 Task: Look for products in the category "Lager" from Stella Artois only.
Action: Mouse moved to (696, 270)
Screenshot: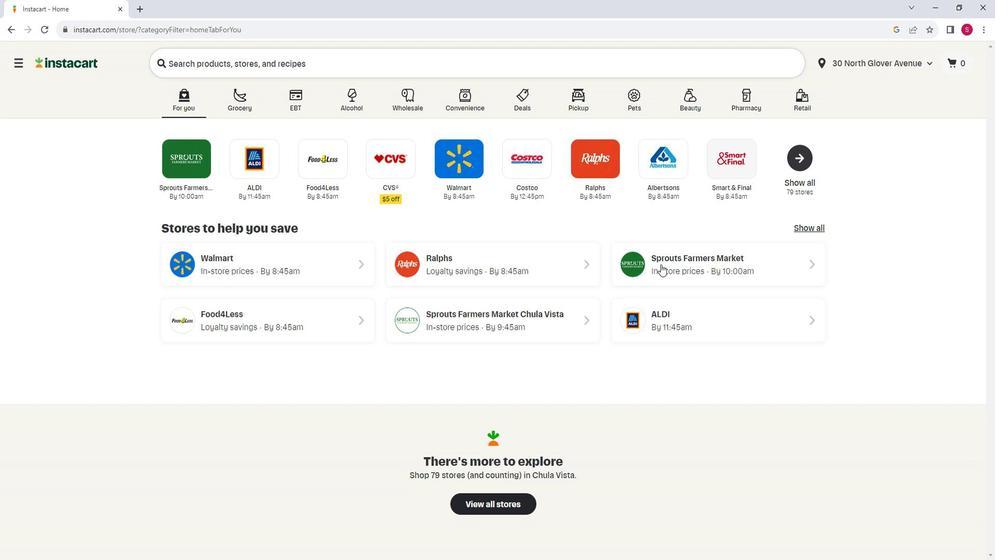 
Action: Mouse pressed left at (696, 270)
Screenshot: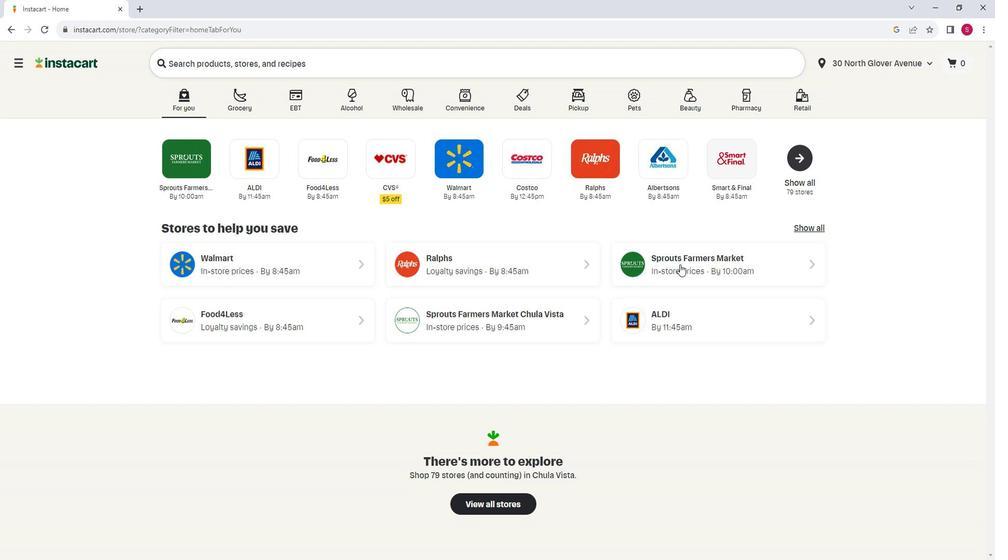 
Action: Mouse moved to (70, 347)
Screenshot: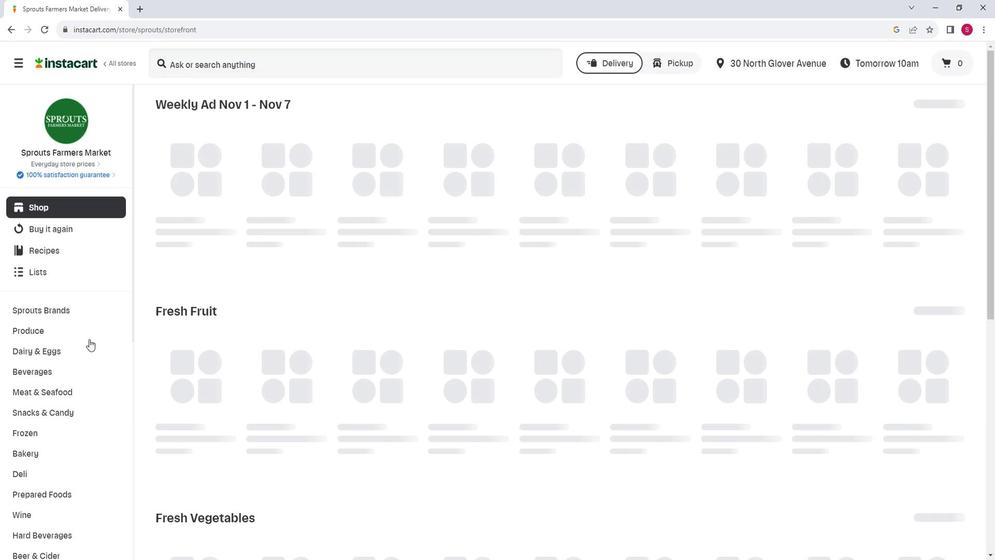 
Action: Mouse scrolled (70, 347) with delta (0, 0)
Screenshot: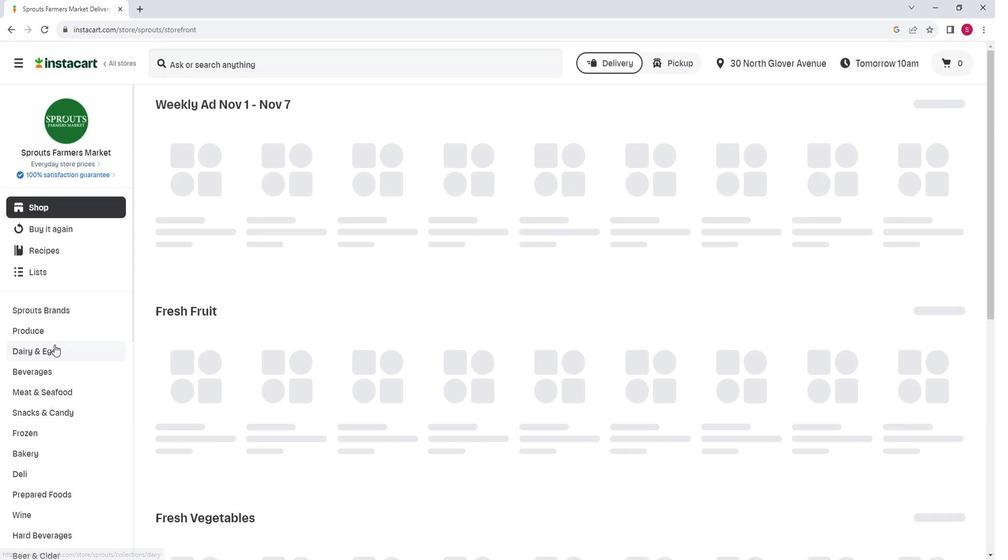 
Action: Mouse scrolled (70, 347) with delta (0, 0)
Screenshot: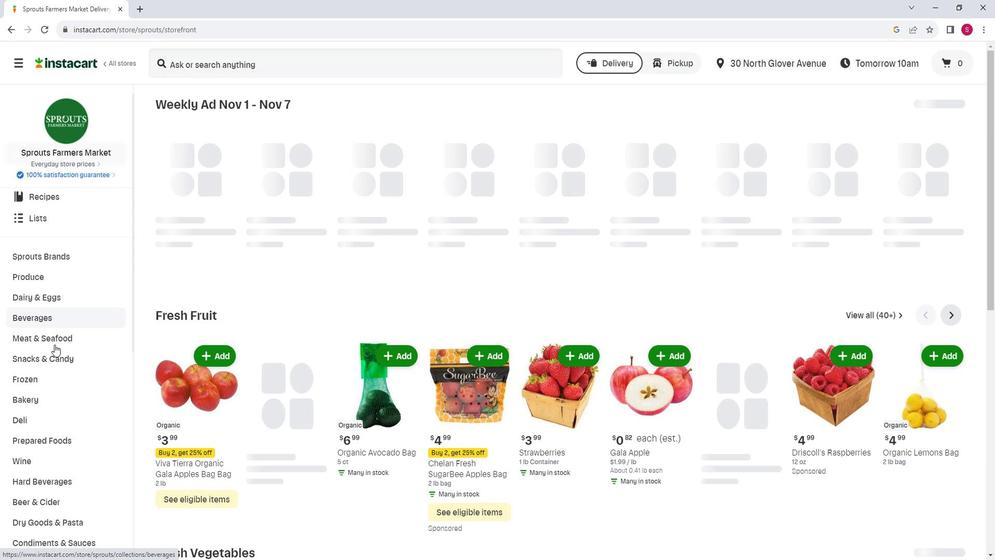 
Action: Mouse moved to (67, 442)
Screenshot: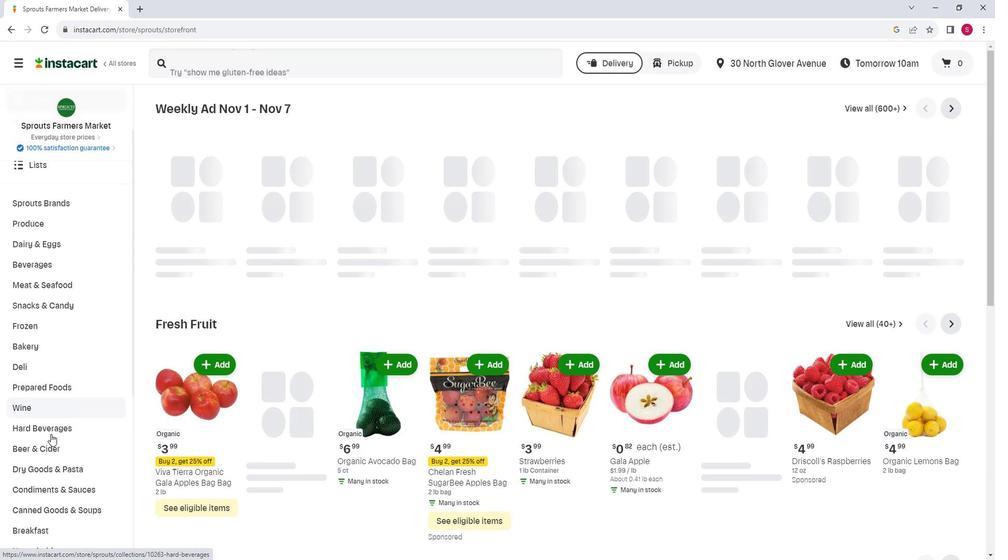 
Action: Mouse pressed left at (67, 442)
Screenshot: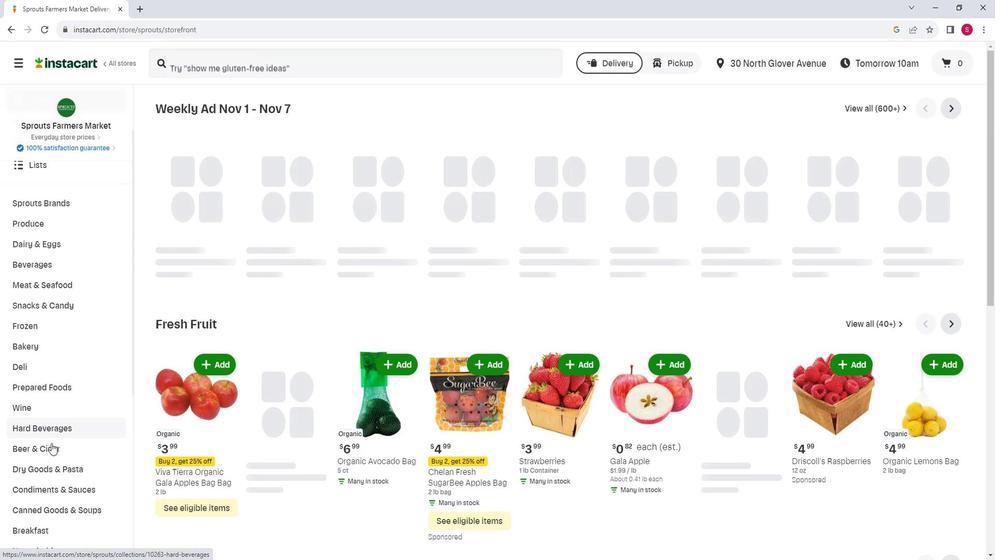
Action: Mouse moved to (337, 265)
Screenshot: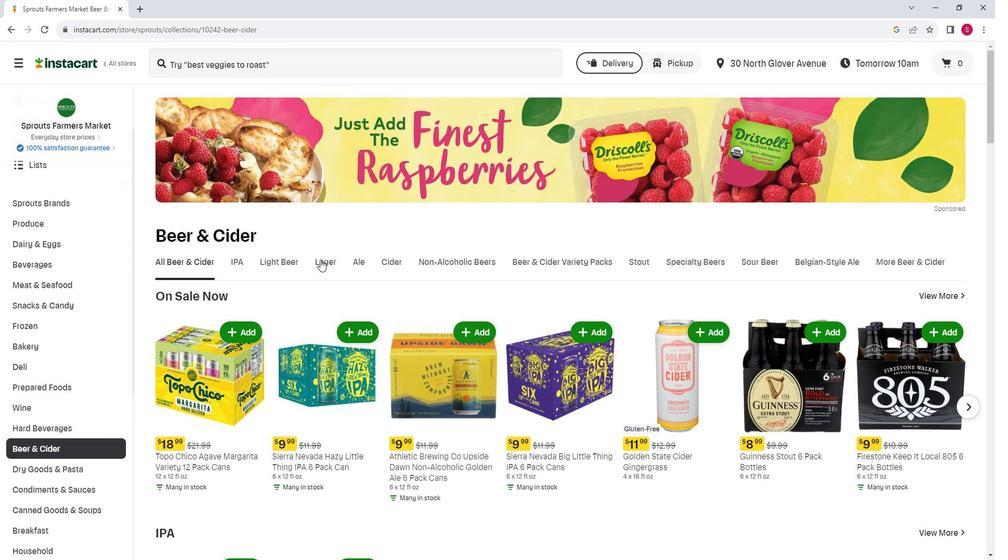 
Action: Mouse pressed left at (337, 265)
Screenshot: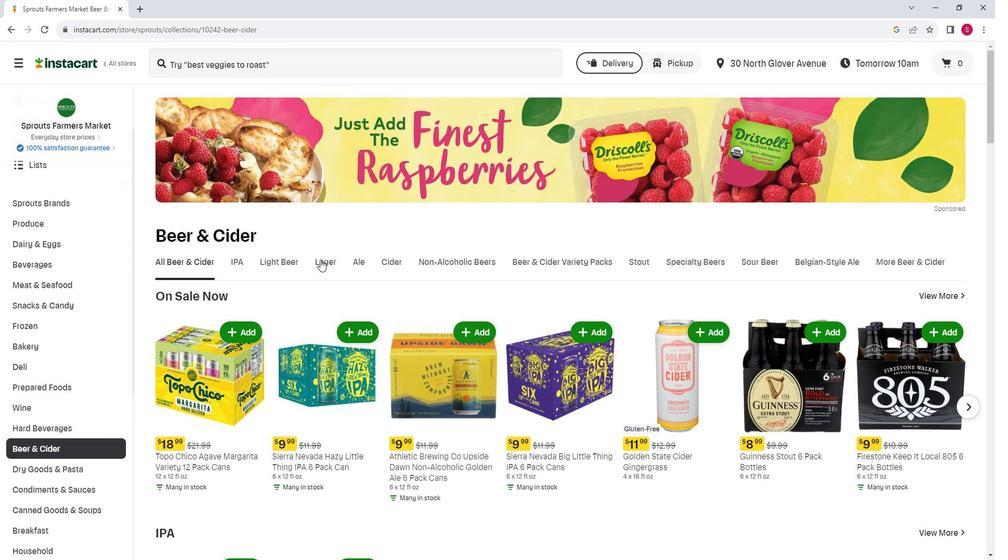 
Action: Mouse moved to (380, 324)
Screenshot: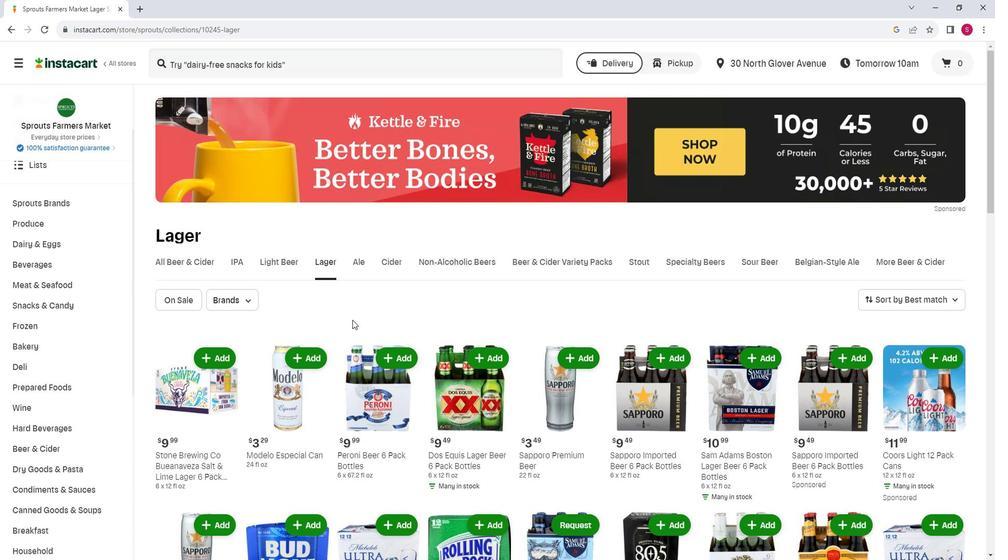 
Action: Mouse scrolled (380, 323) with delta (0, 0)
Screenshot: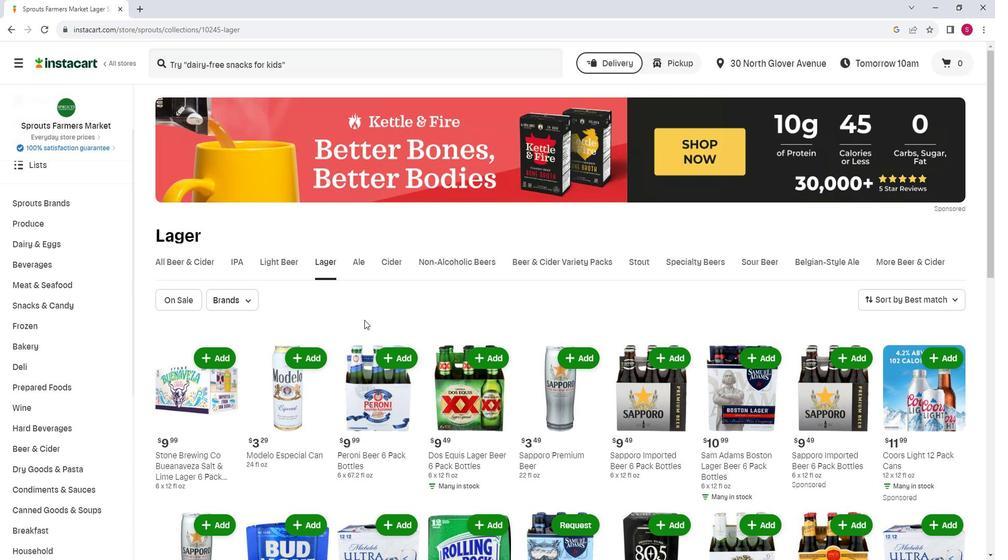 
Action: Mouse moved to (262, 248)
Screenshot: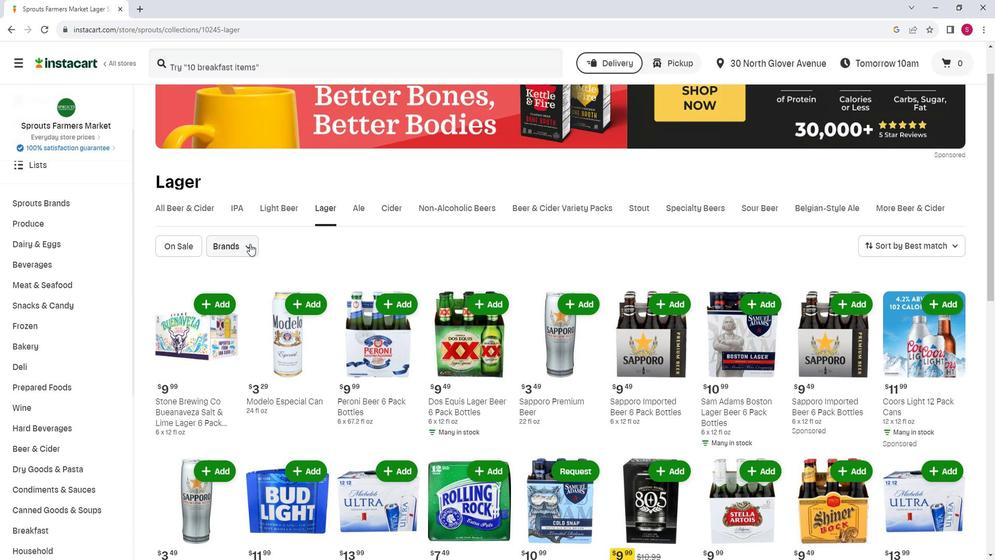 
Action: Mouse pressed left at (262, 248)
Screenshot: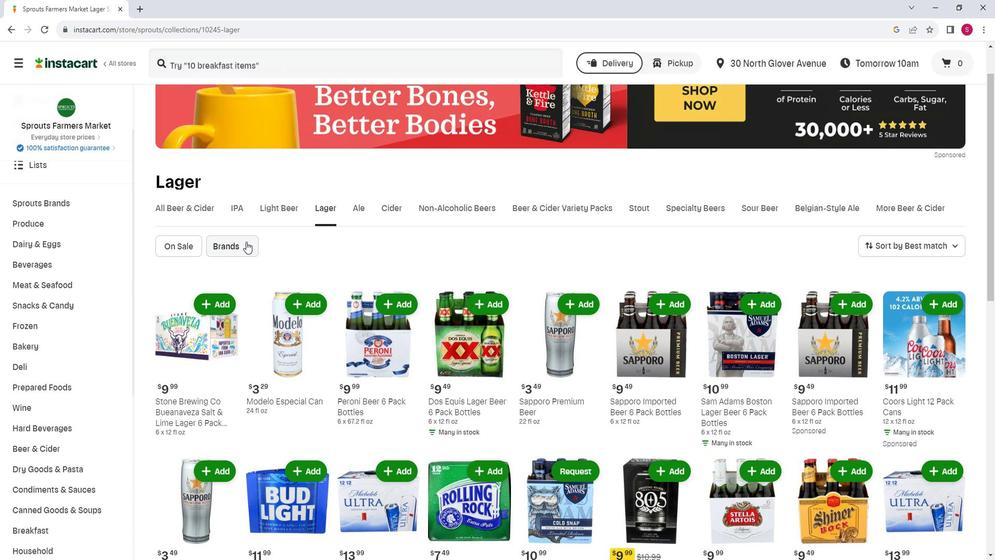 
Action: Mouse moved to (292, 299)
Screenshot: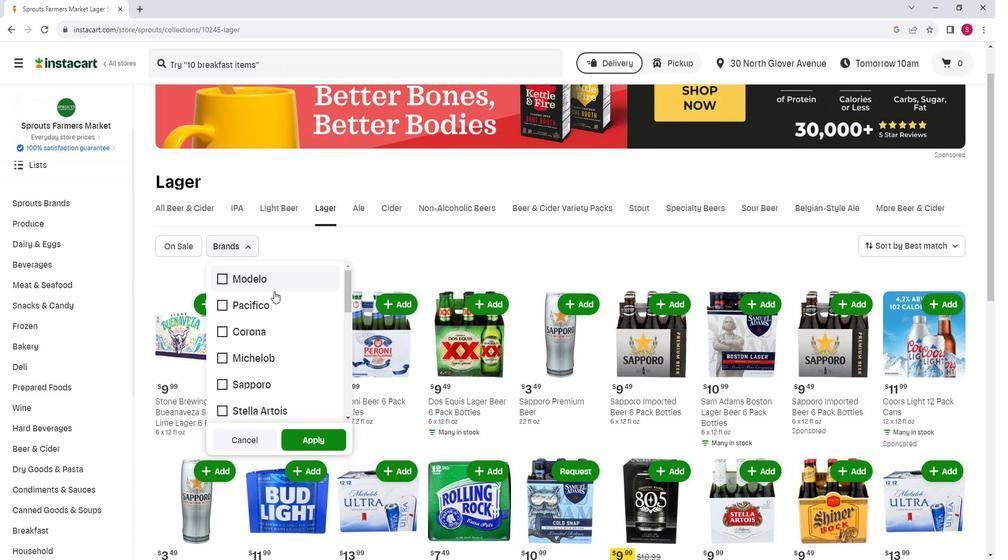 
Action: Mouse scrolled (292, 299) with delta (0, 0)
Screenshot: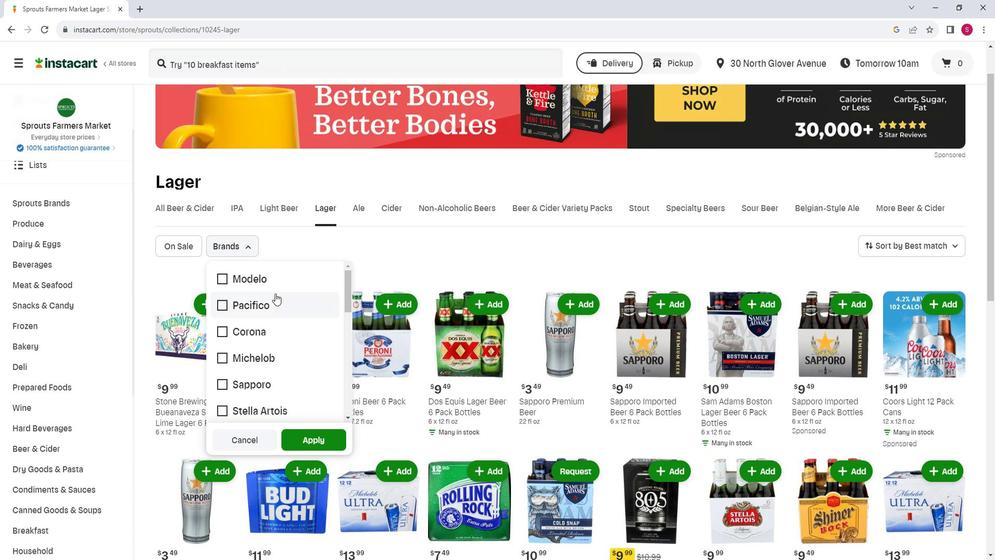 
Action: Mouse moved to (298, 352)
Screenshot: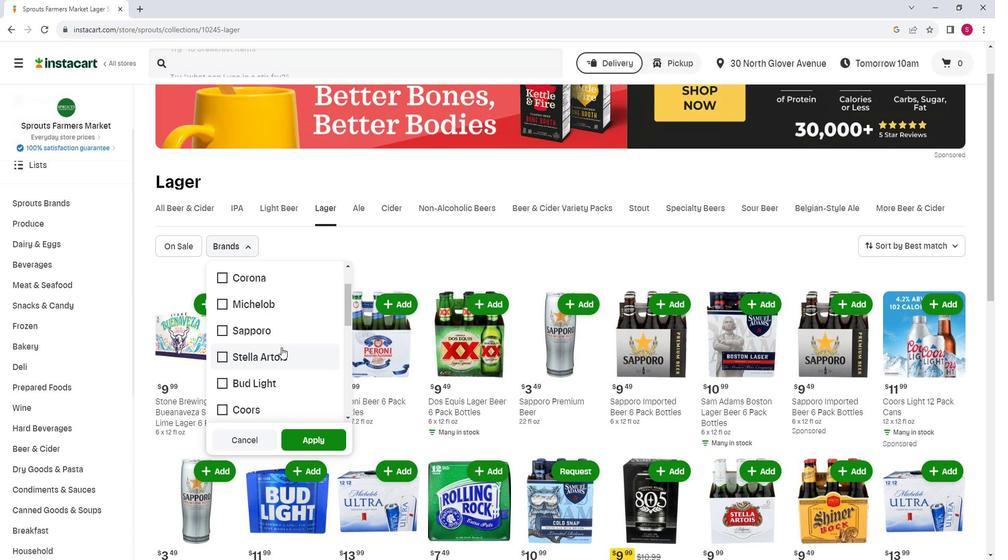 
Action: Mouse pressed left at (298, 352)
Screenshot: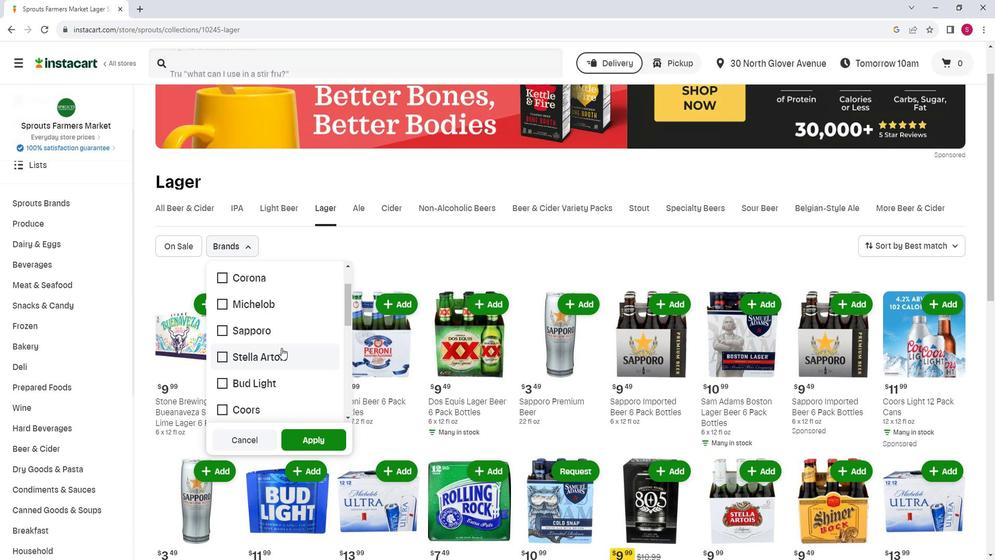 
Action: Mouse moved to (331, 442)
Screenshot: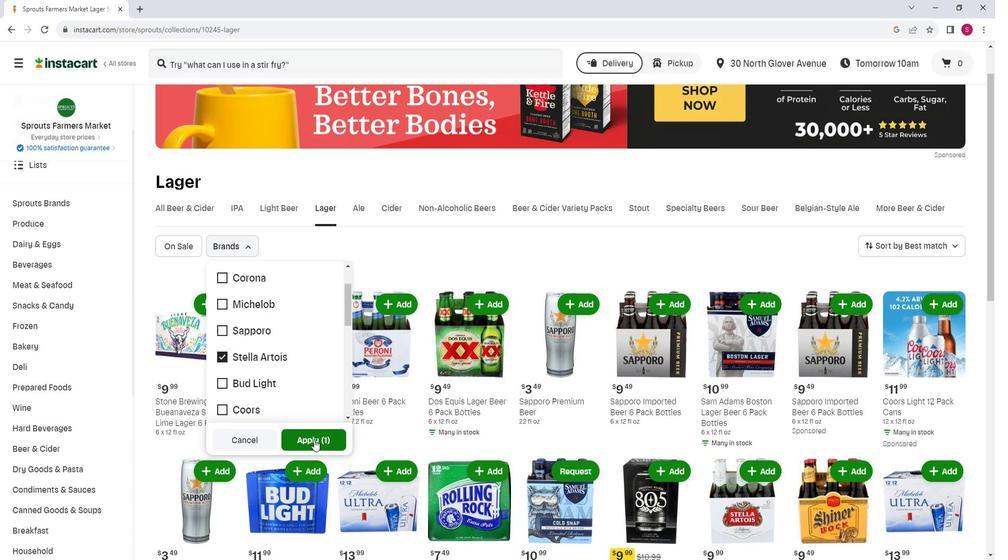 
Action: Mouse pressed left at (331, 442)
Screenshot: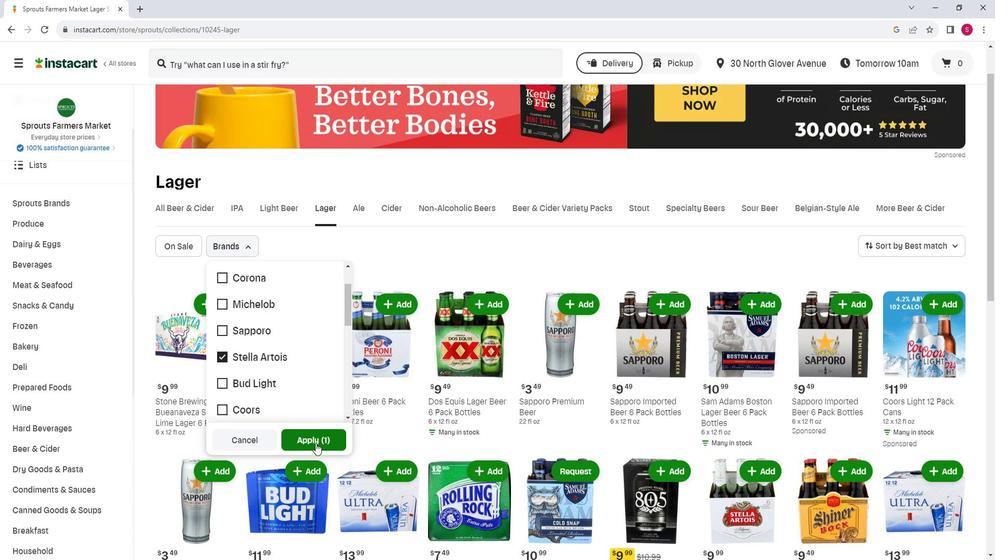 
Action: Mouse moved to (409, 291)
Screenshot: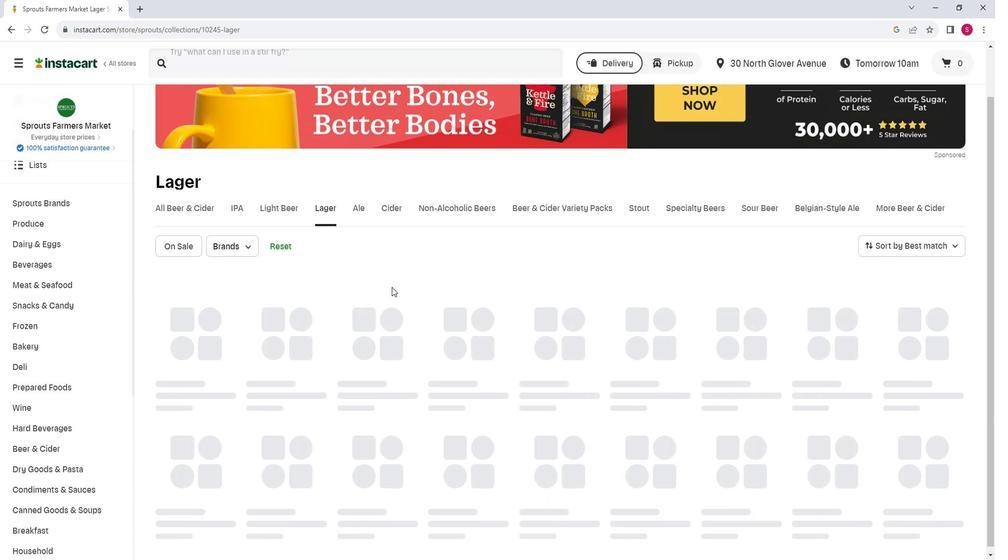 
